 Task: Remove all "the" items "from checklist" "backlog".
Action: Mouse moved to (969, 83)
Screenshot: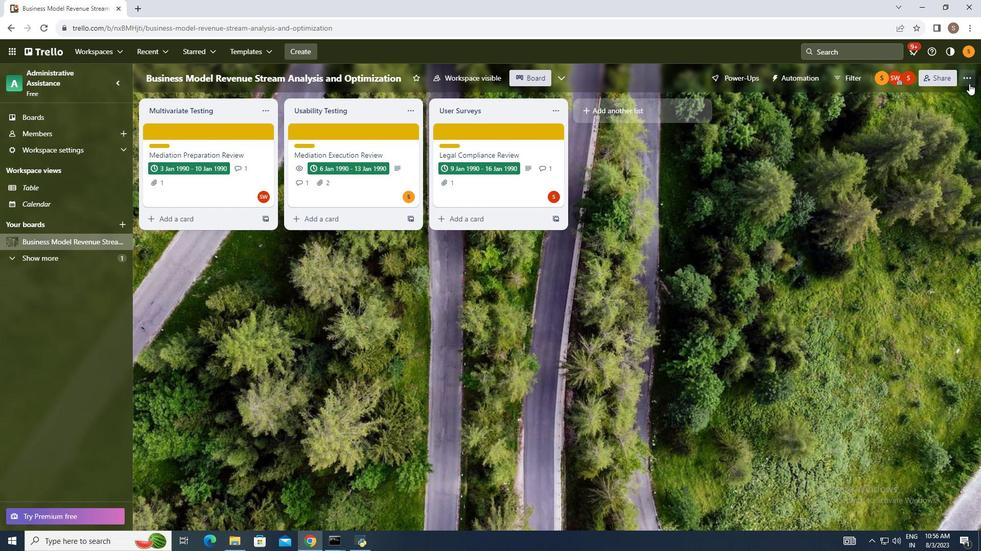 
Action: Mouse pressed left at (969, 83)
Screenshot: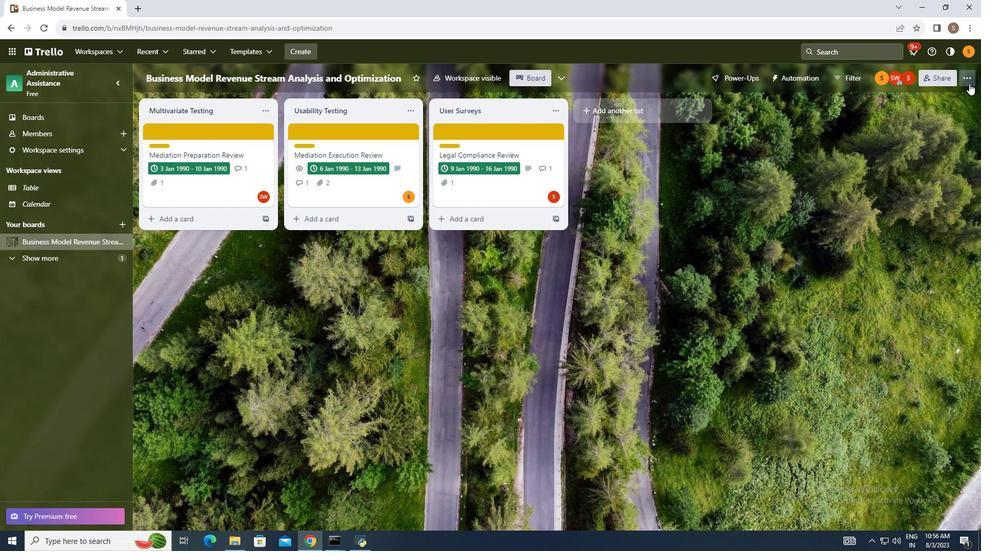 
Action: Mouse moved to (876, 212)
Screenshot: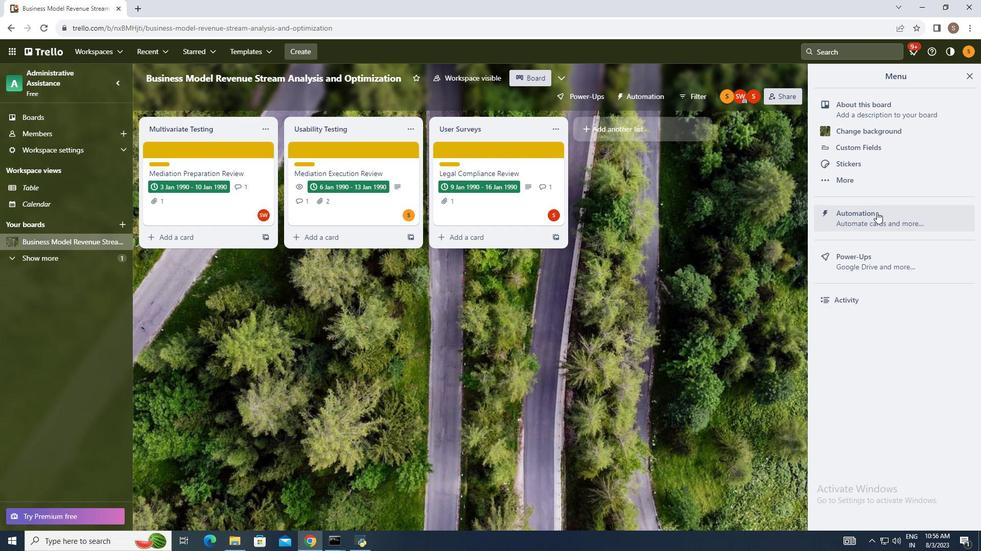 
Action: Mouse pressed left at (876, 212)
Screenshot: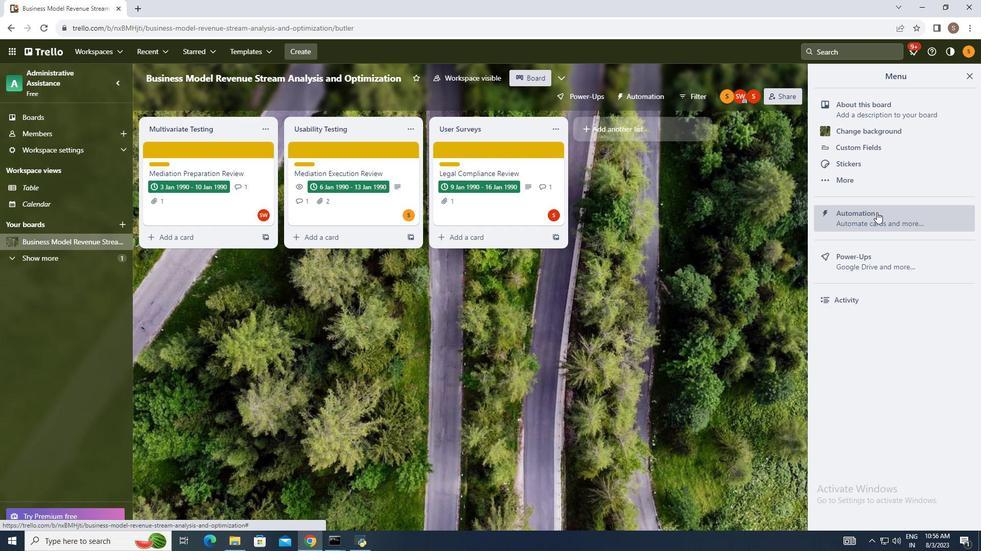 
Action: Mouse moved to (190, 258)
Screenshot: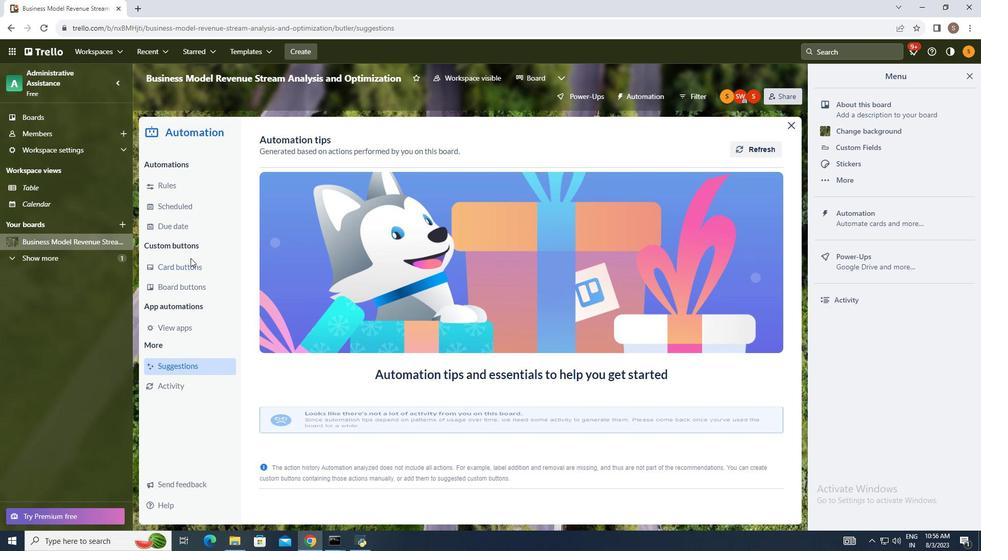 
Action: Mouse pressed left at (190, 258)
Screenshot: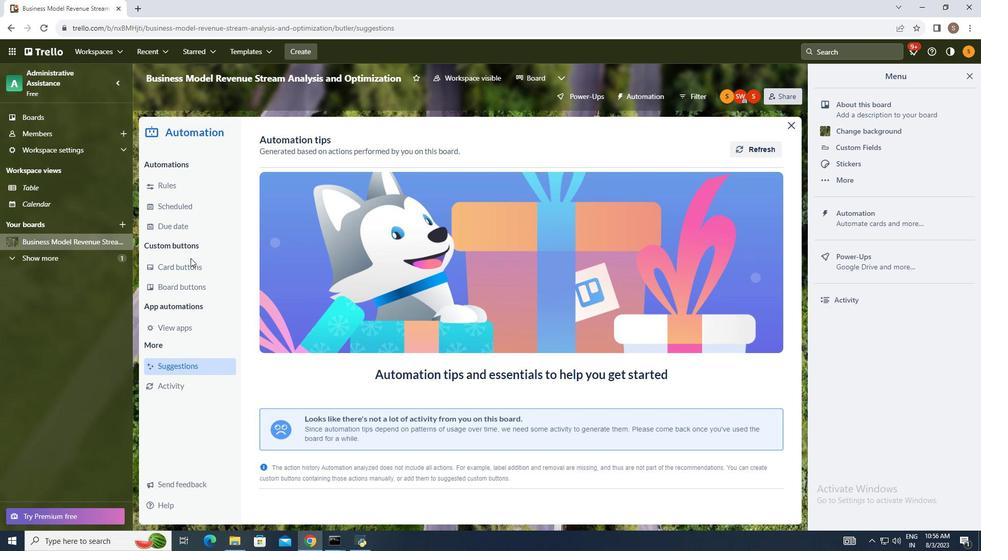
Action: Mouse moved to (191, 266)
Screenshot: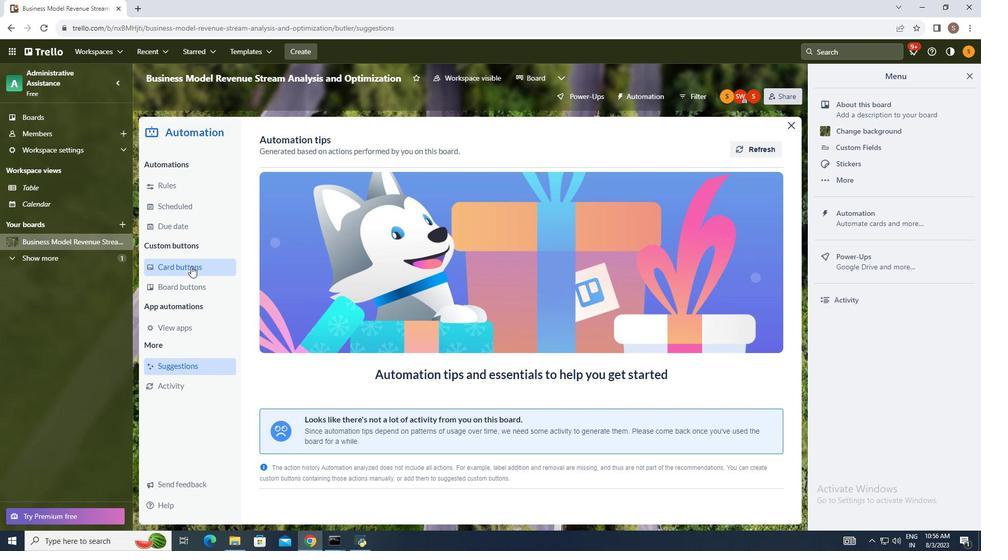
Action: Mouse pressed left at (191, 266)
Screenshot: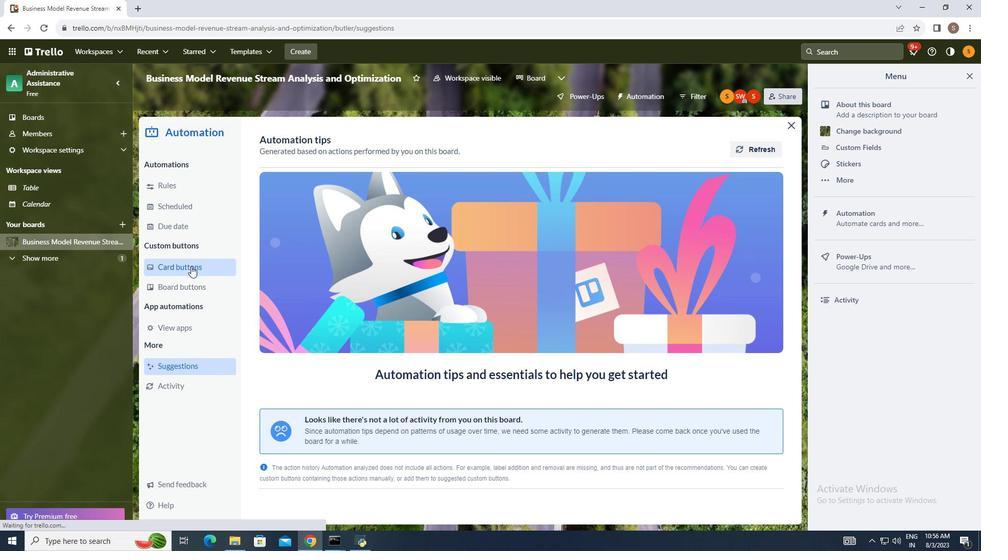 
Action: Mouse moved to (745, 144)
Screenshot: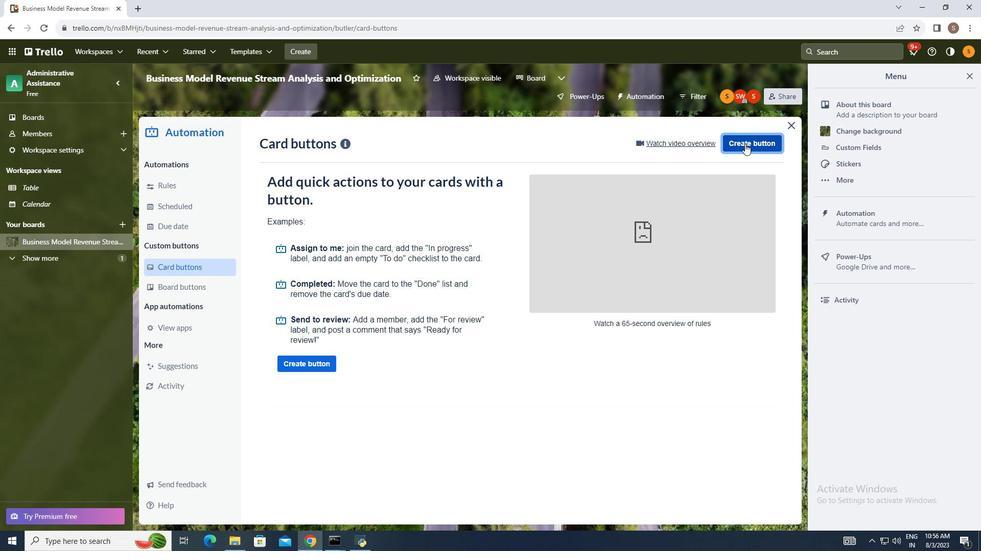 
Action: Mouse pressed left at (745, 144)
Screenshot: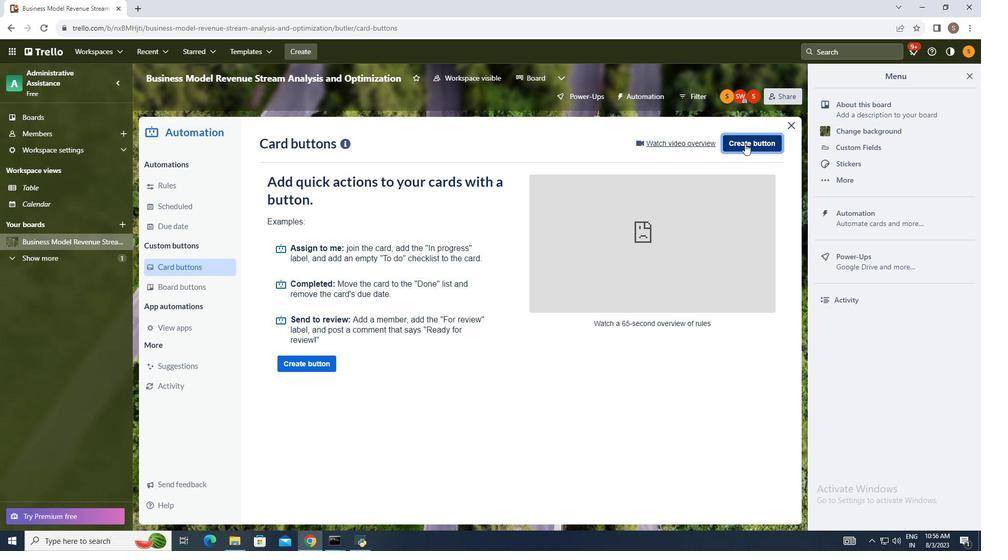 
Action: Mouse moved to (491, 282)
Screenshot: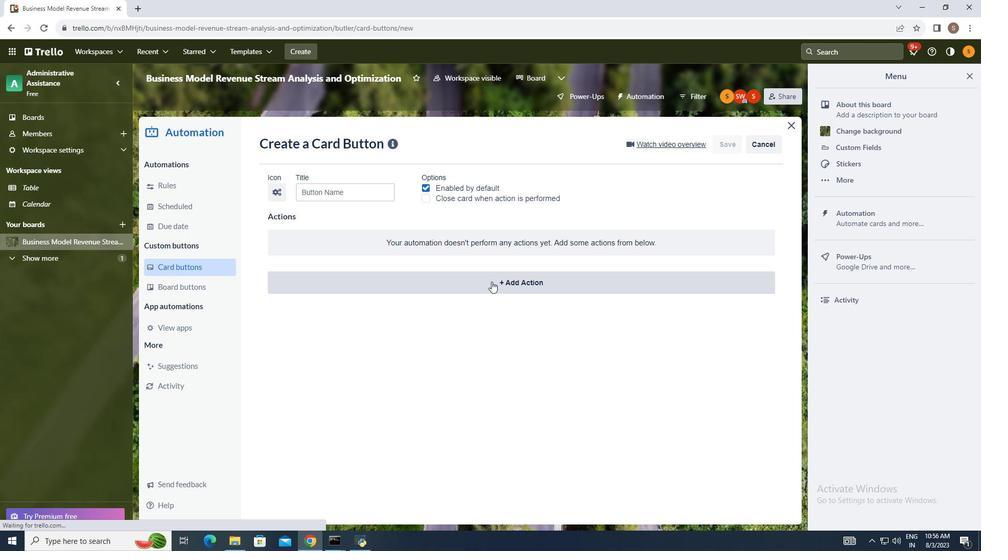 
Action: Mouse pressed left at (491, 282)
Screenshot: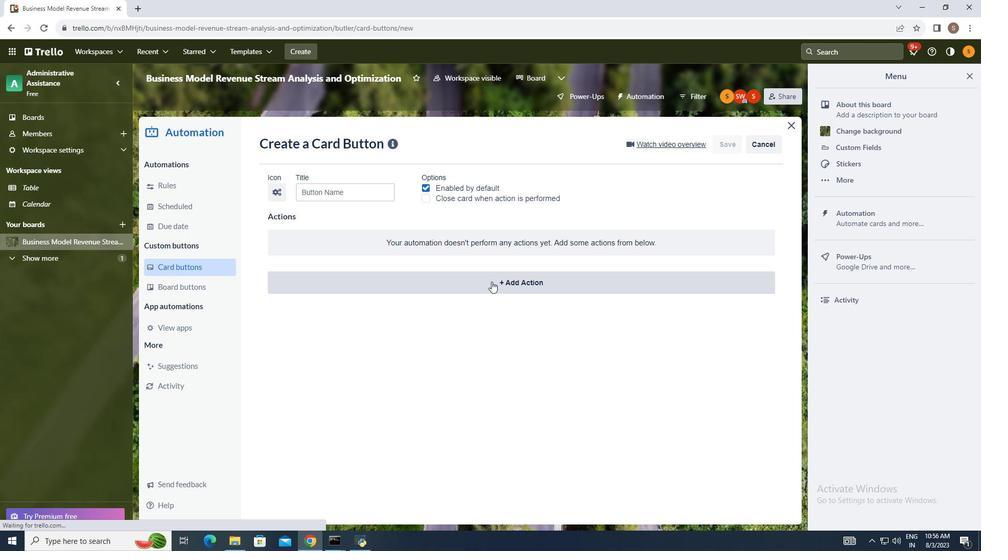 
Action: Mouse moved to (412, 317)
Screenshot: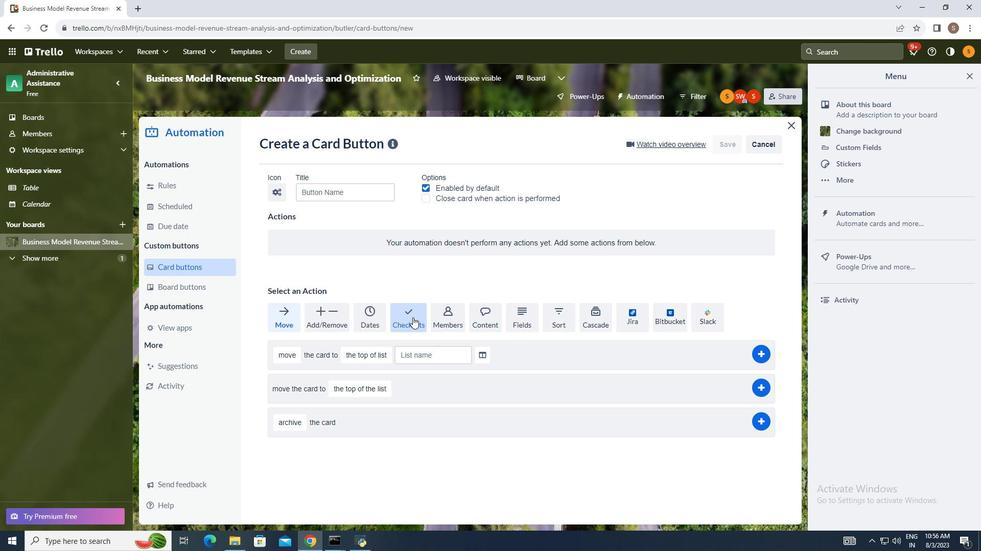 
Action: Mouse pressed left at (412, 317)
Screenshot: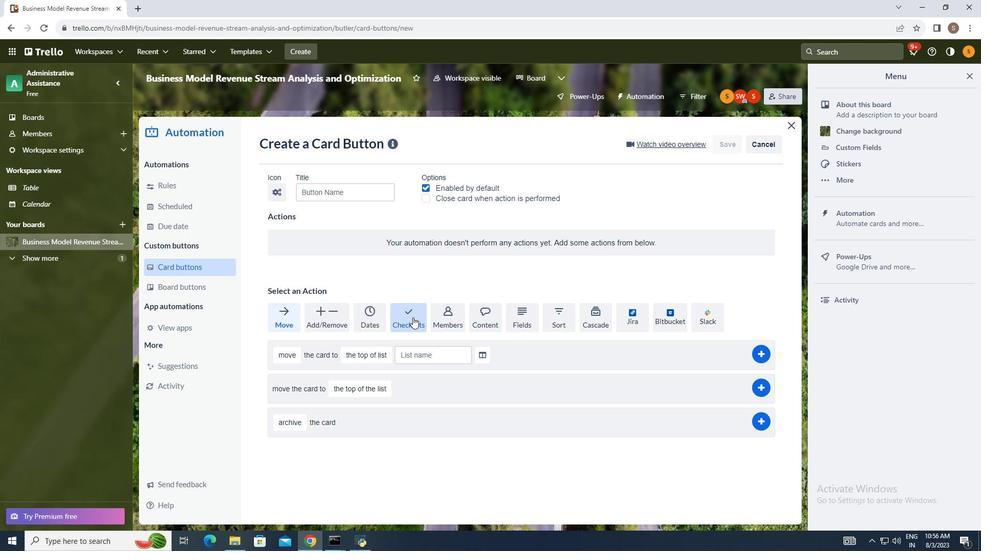 
Action: Mouse moved to (412, 319)
Screenshot: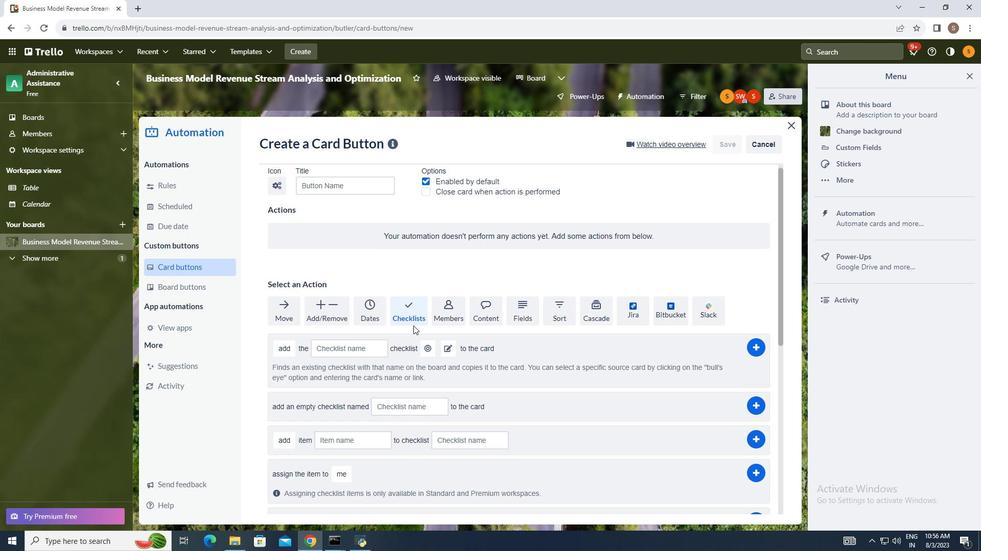 
Action: Mouse scrolled (412, 319) with delta (0, 0)
Screenshot: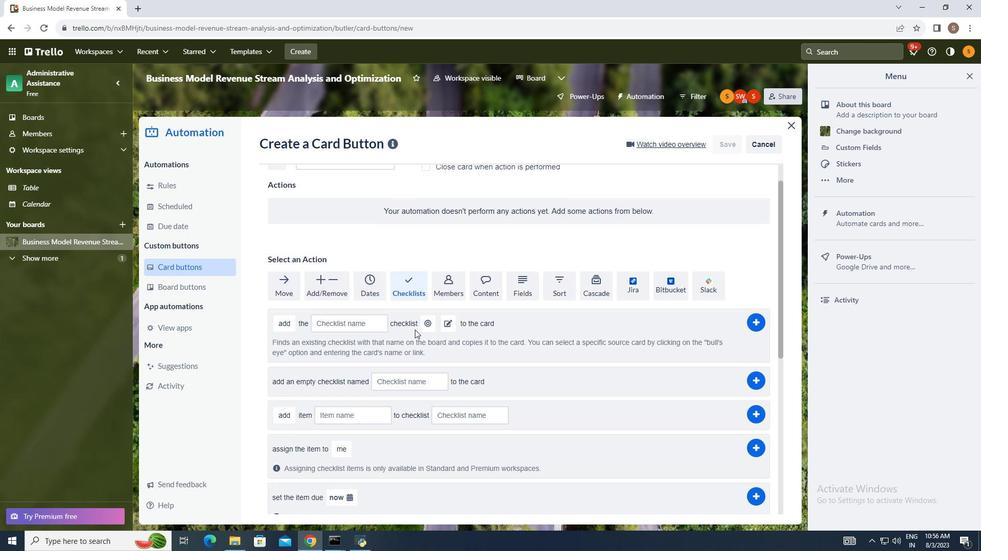 
Action: Mouse moved to (413, 325)
Screenshot: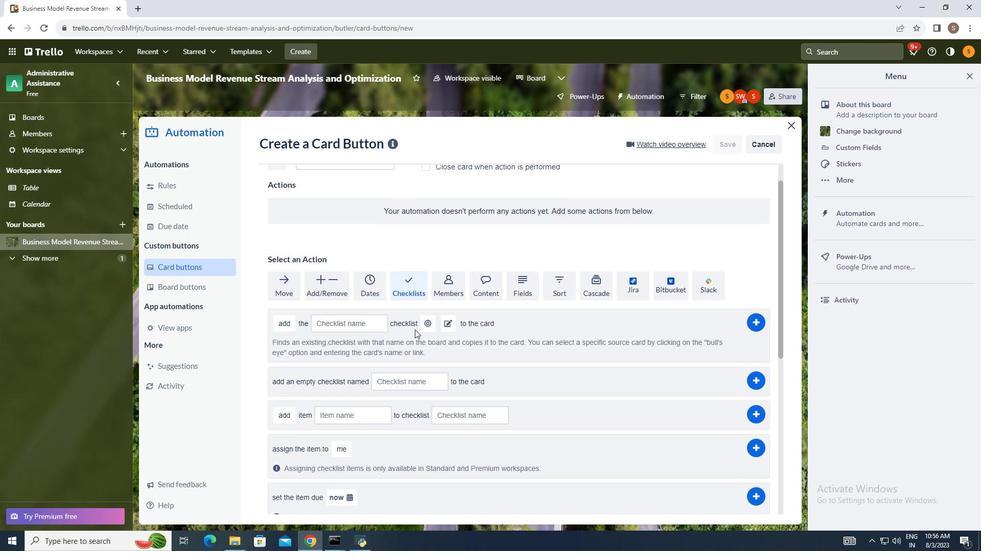 
Action: Mouse scrolled (413, 326) with delta (0, 0)
Screenshot: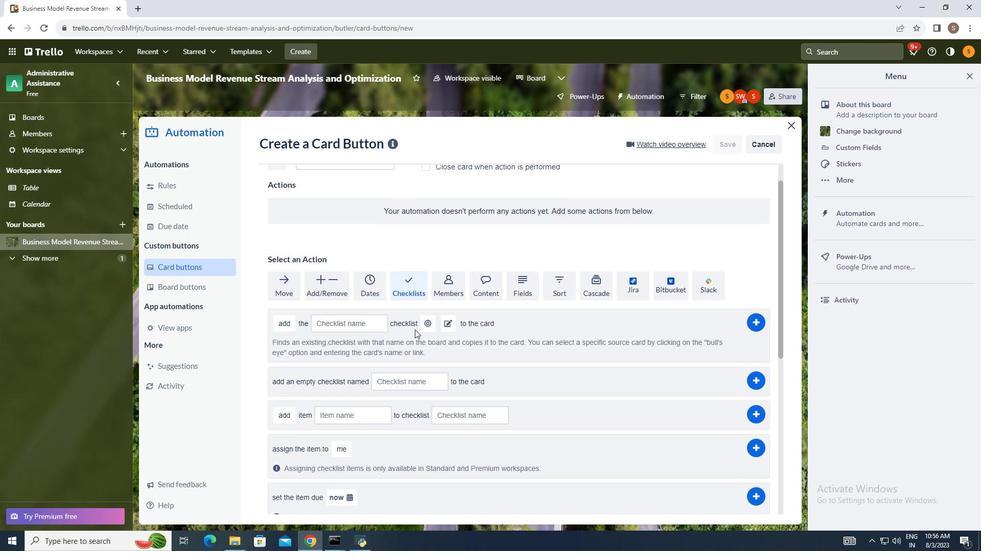 
Action: Mouse moved to (414, 328)
Screenshot: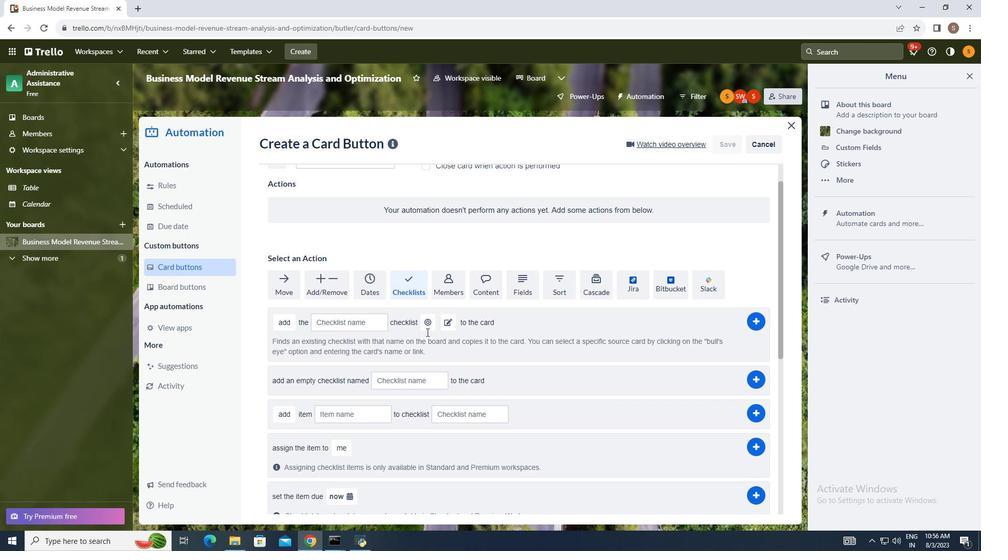 
Action: Mouse scrolled (414, 328) with delta (0, 0)
Screenshot: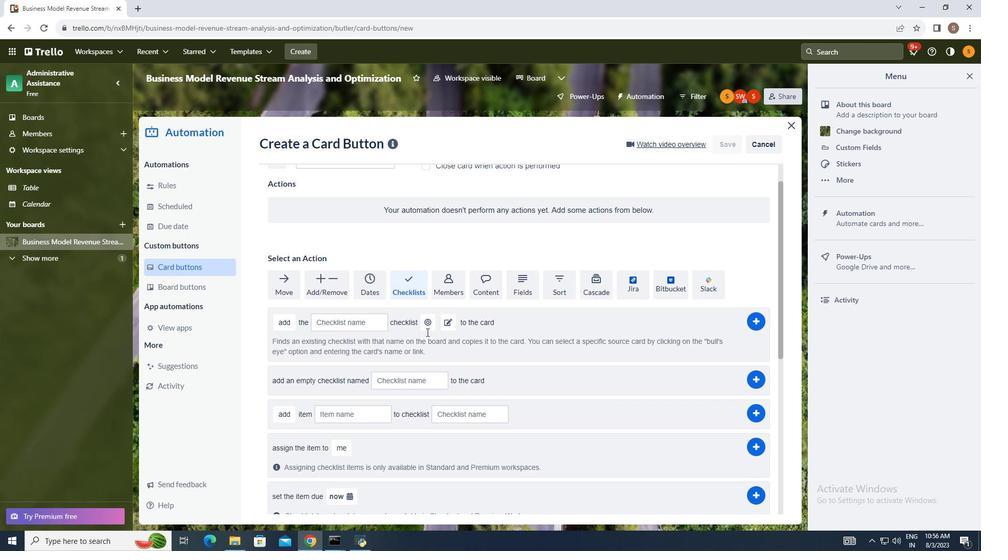 
Action: Mouse moved to (420, 332)
Screenshot: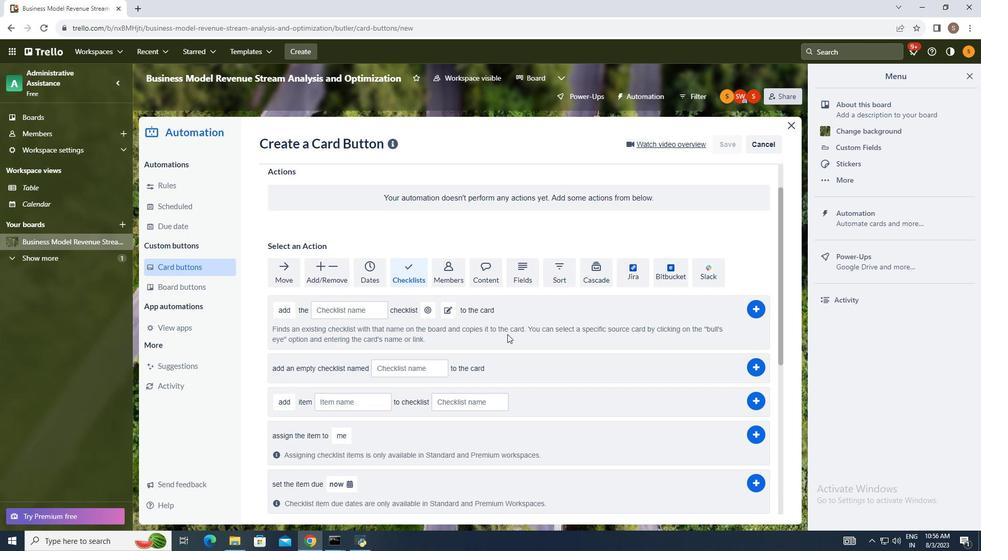 
Action: Mouse scrolled (420, 332) with delta (0, 0)
Screenshot: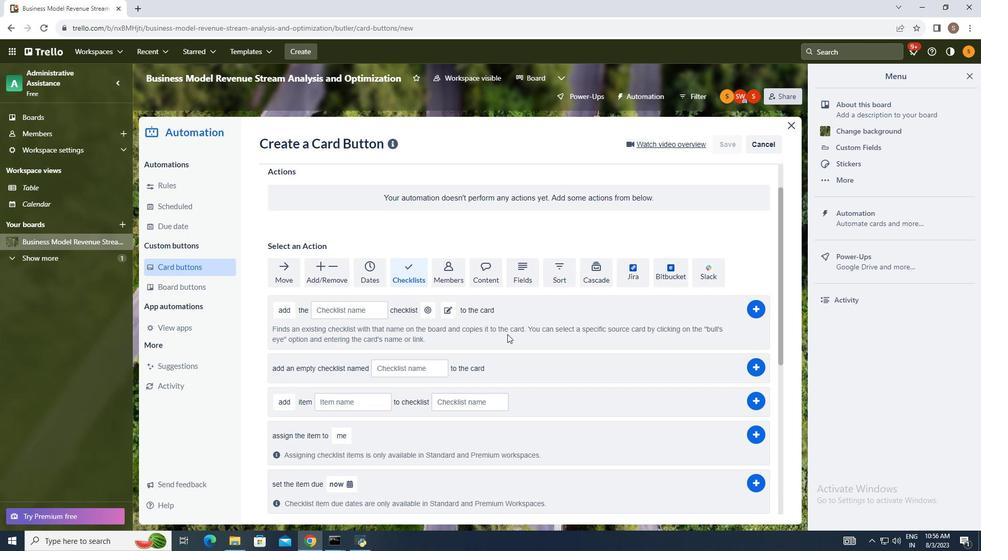 
Action: Mouse moved to (598, 358)
Screenshot: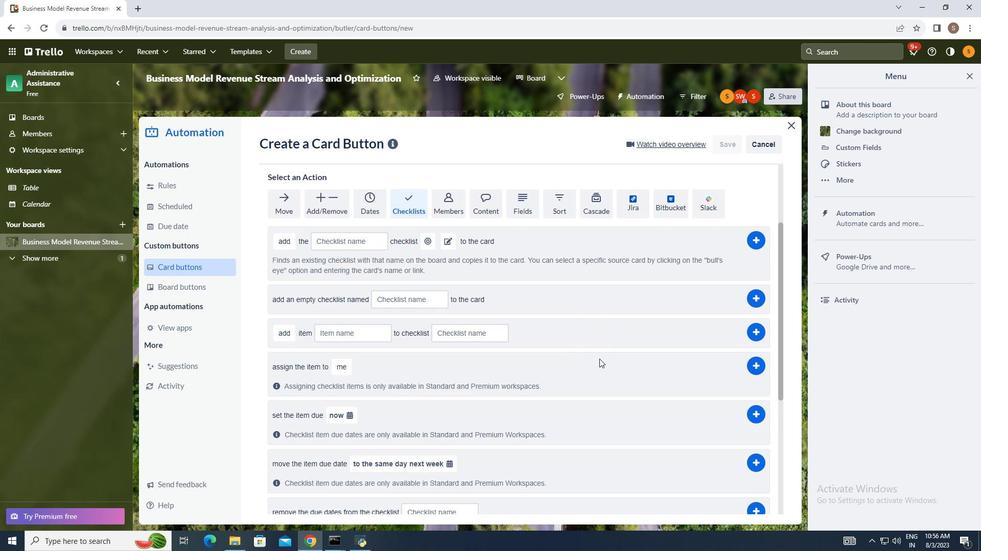 
Action: Mouse scrolled (598, 358) with delta (0, 0)
Screenshot: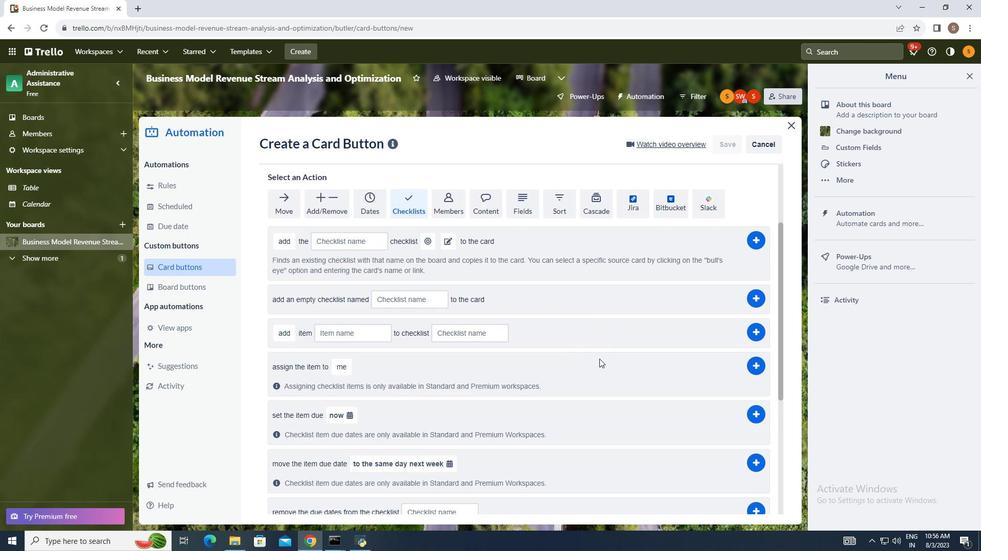 
Action: Mouse moved to (599, 359)
Screenshot: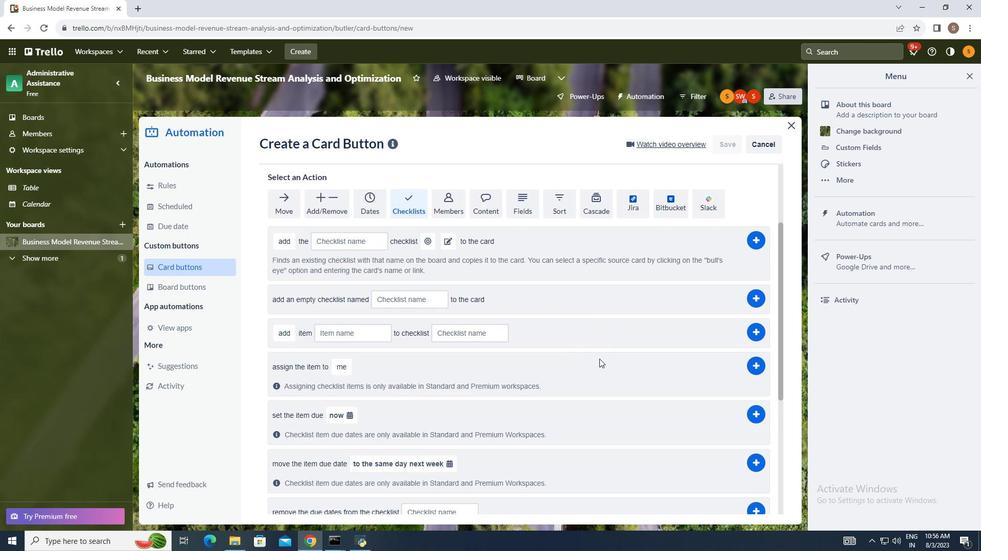 
Action: Mouse scrolled (599, 359) with delta (0, 0)
Screenshot: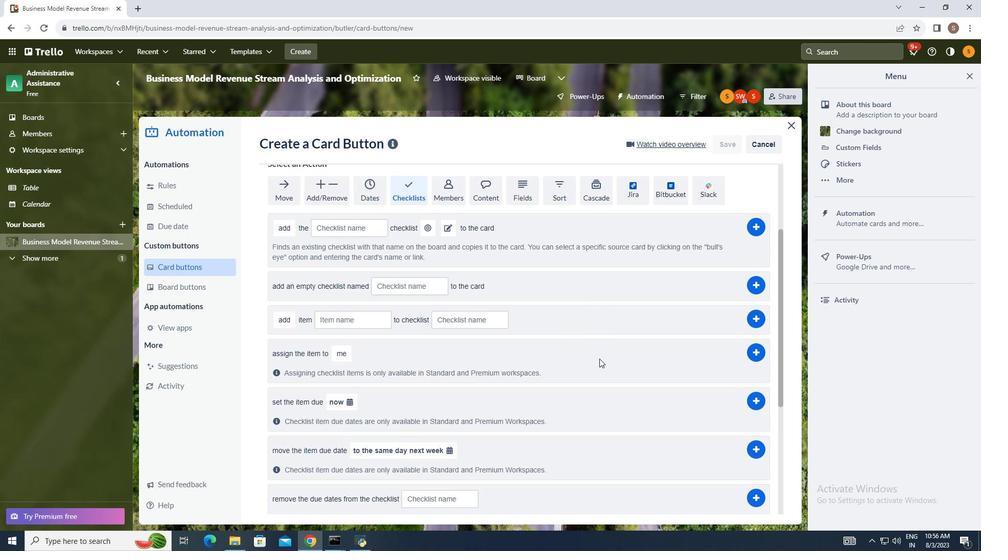 
Action: Mouse scrolled (599, 358) with delta (0, 0)
Screenshot: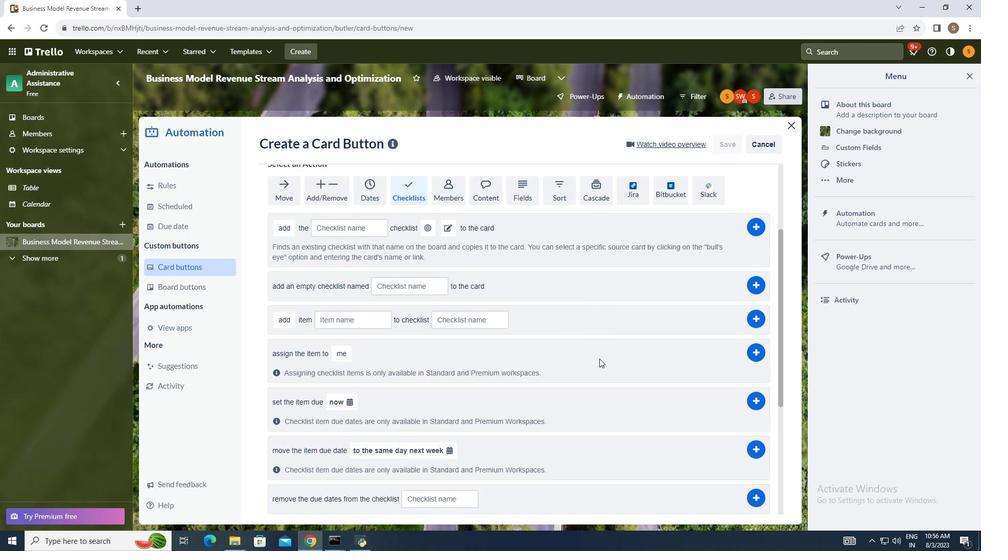 
Action: Mouse scrolled (599, 358) with delta (0, 0)
Screenshot: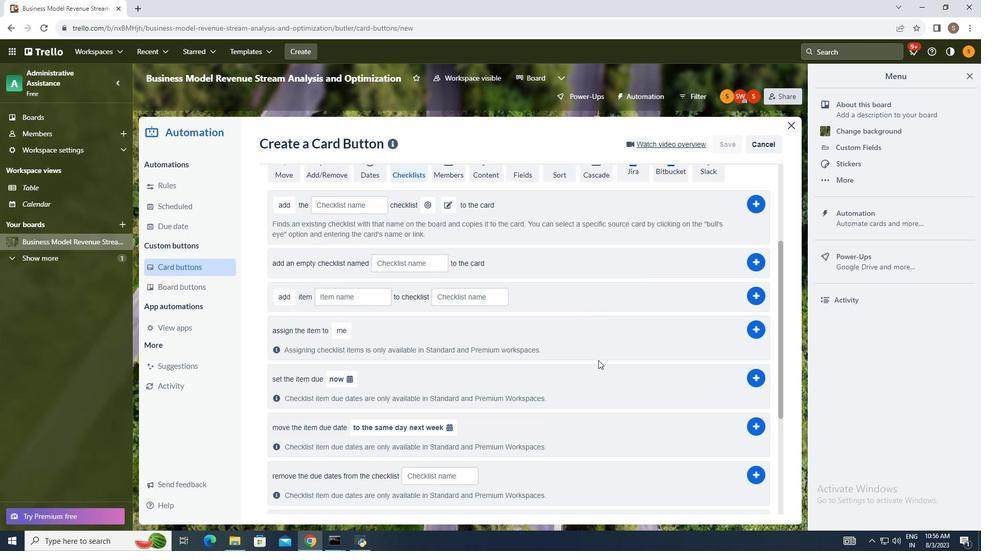 
Action: Mouse moved to (597, 361)
Screenshot: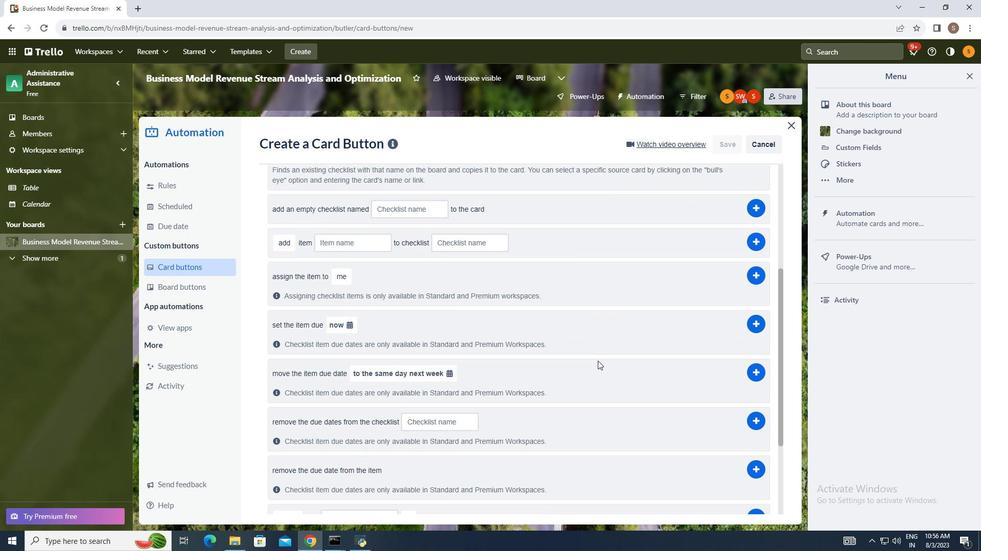 
Action: Mouse scrolled (597, 360) with delta (0, 0)
Screenshot: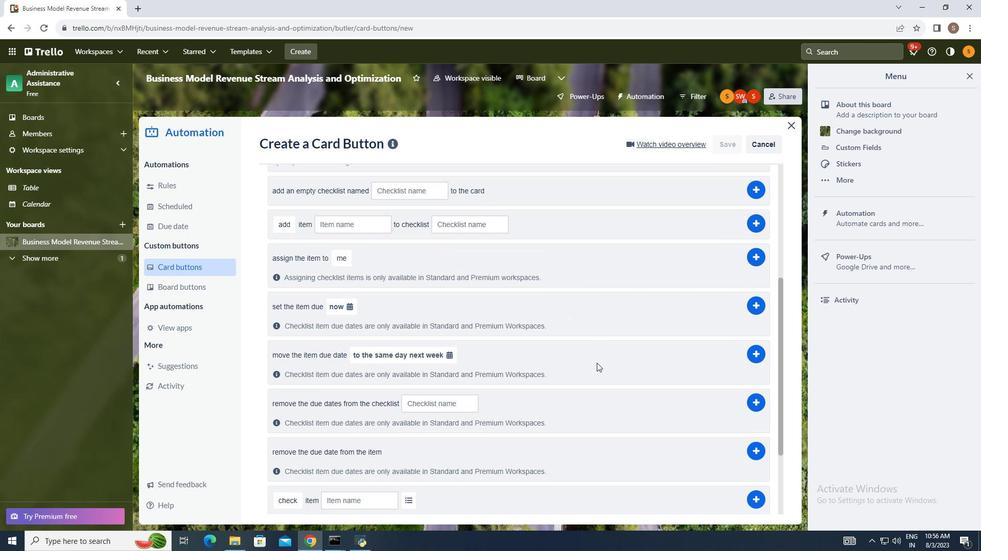 
Action: Mouse moved to (596, 363)
Screenshot: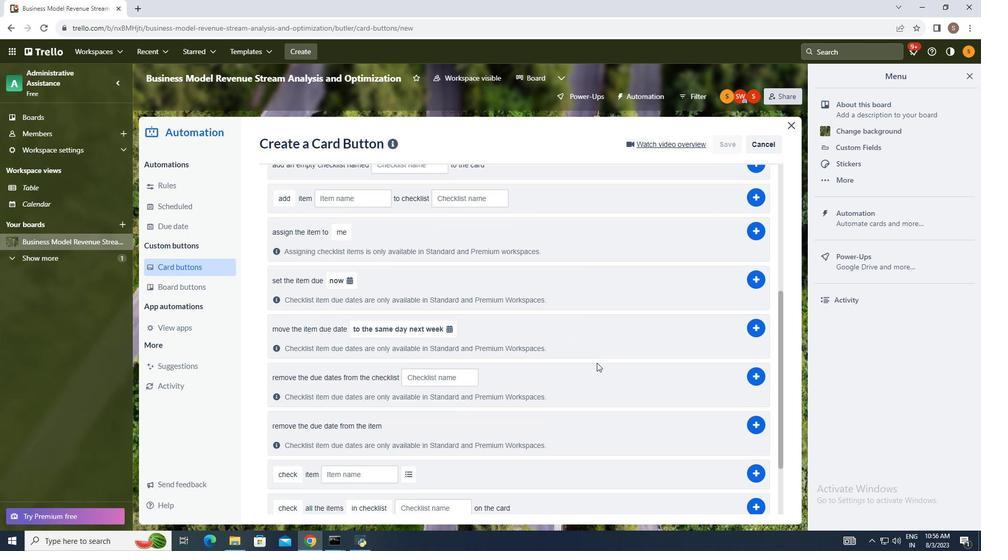 
Action: Mouse scrolled (596, 362) with delta (0, 0)
Screenshot: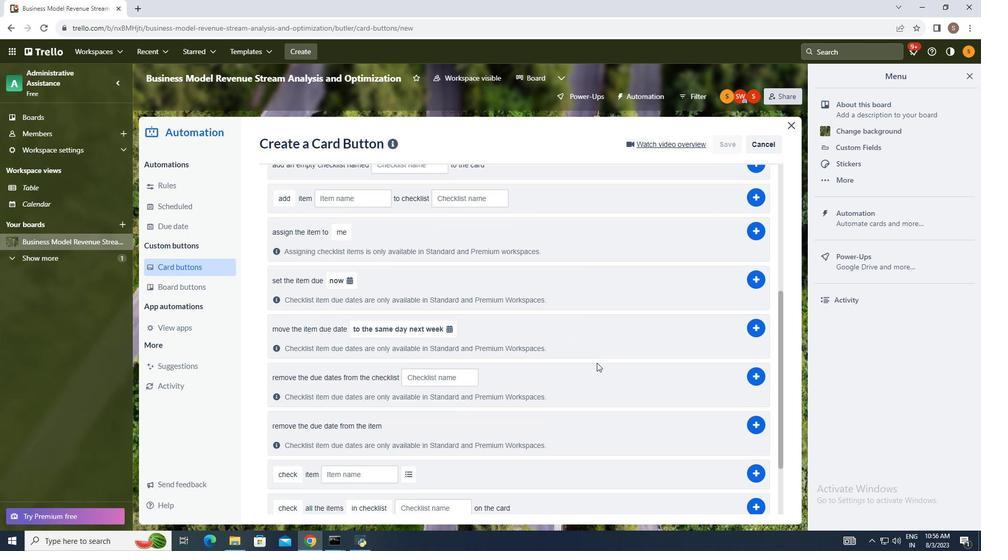 
Action: Mouse moved to (592, 370)
Screenshot: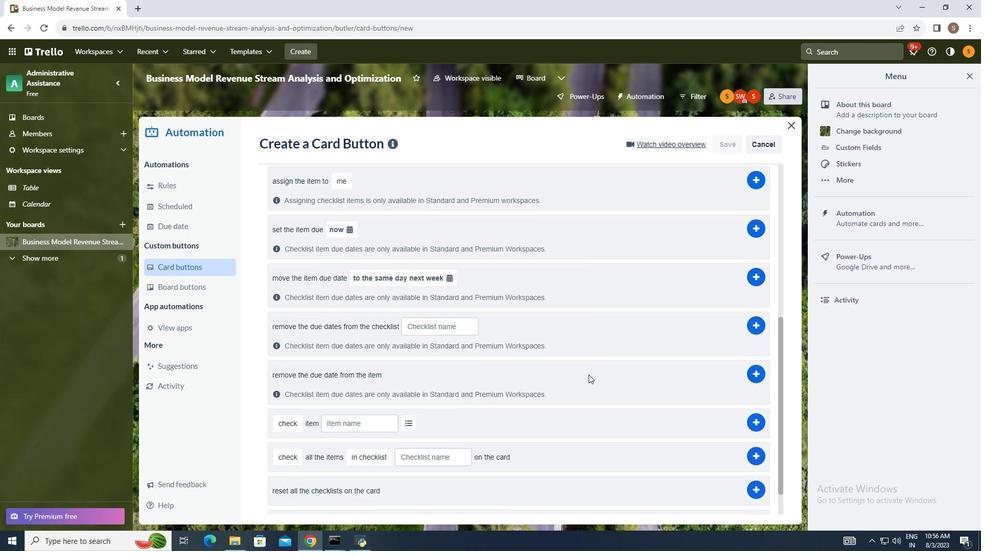 
Action: Mouse scrolled (594, 365) with delta (0, 0)
Screenshot: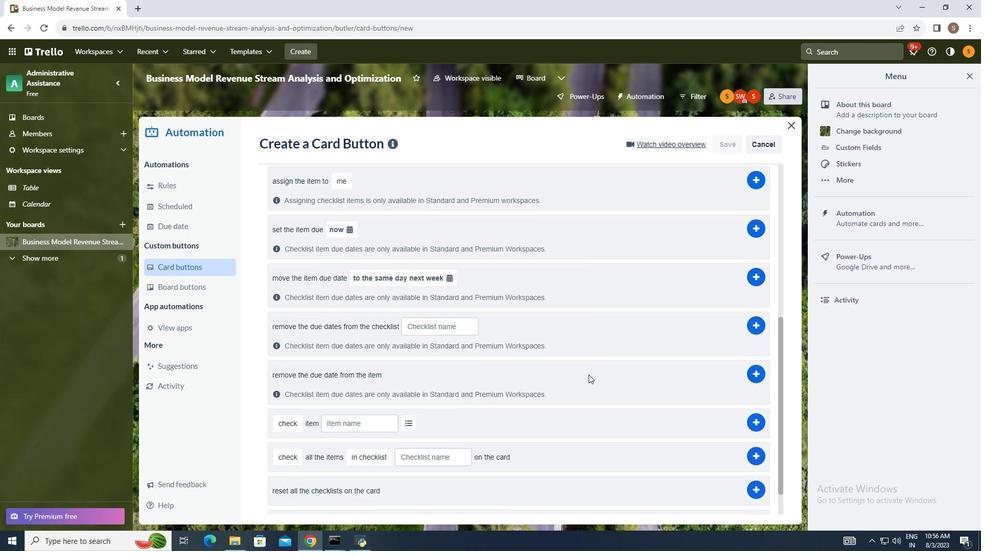 
Action: Mouse moved to (591, 371)
Screenshot: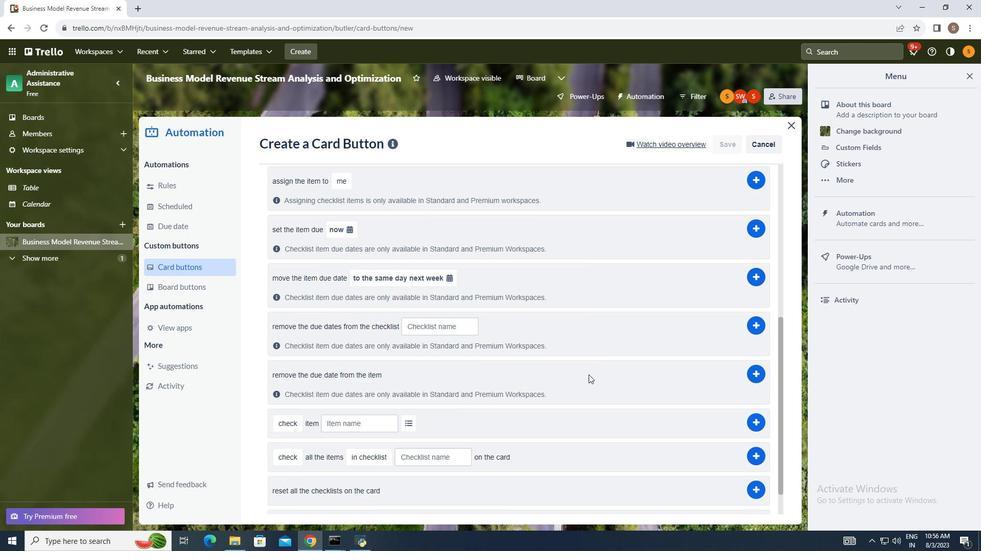 
Action: Mouse scrolled (593, 368) with delta (0, 0)
Screenshot: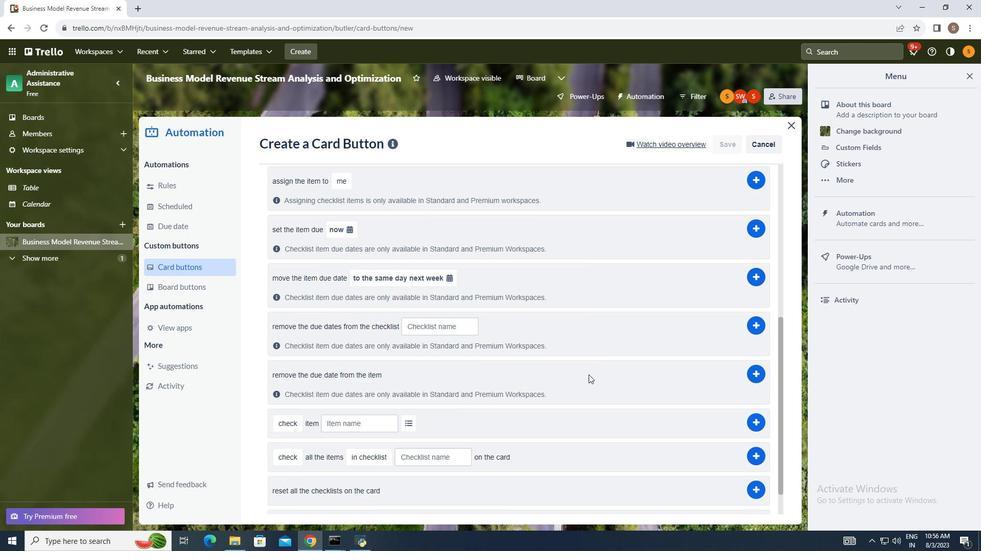 
Action: Mouse moved to (590, 371)
Screenshot: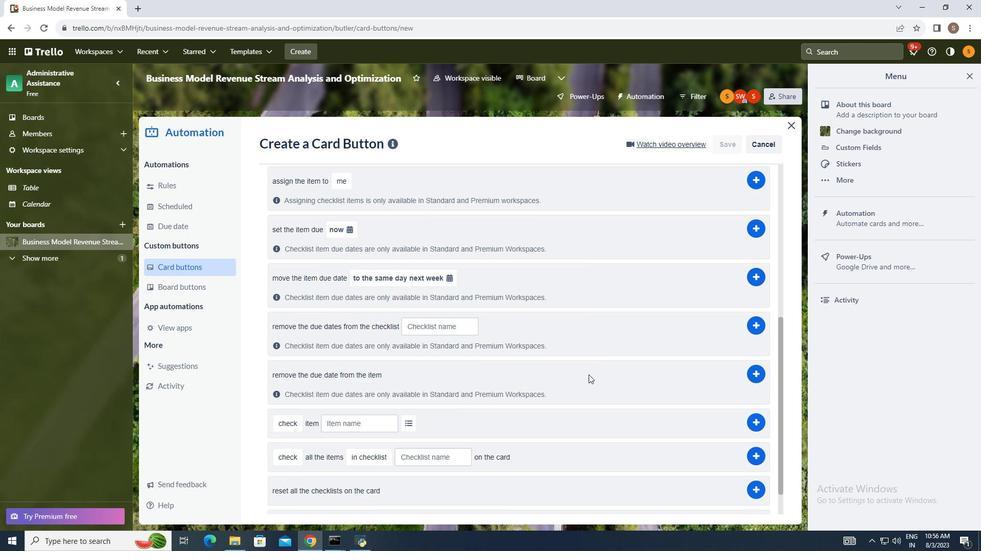 
Action: Mouse scrolled (592, 369) with delta (0, 0)
Screenshot: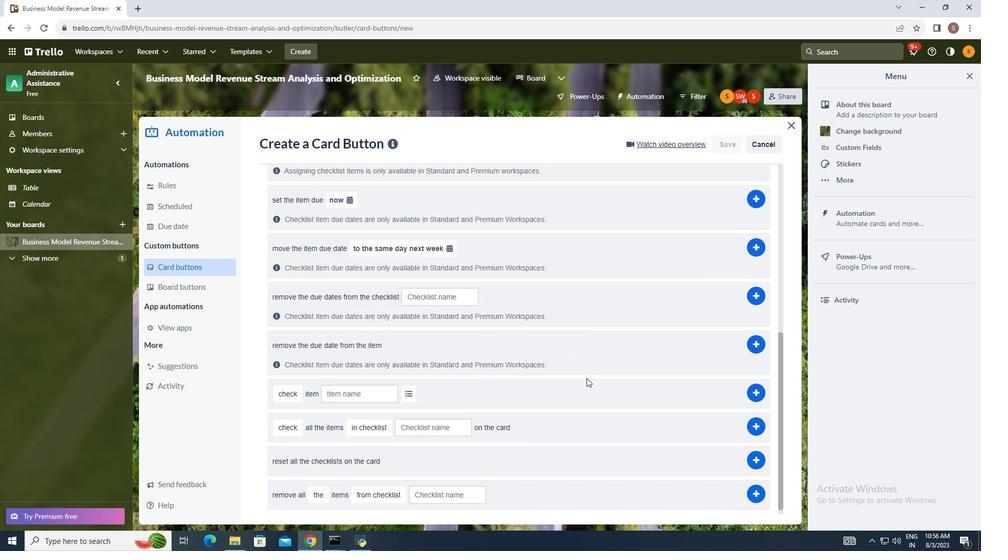
Action: Mouse moved to (583, 385)
Screenshot: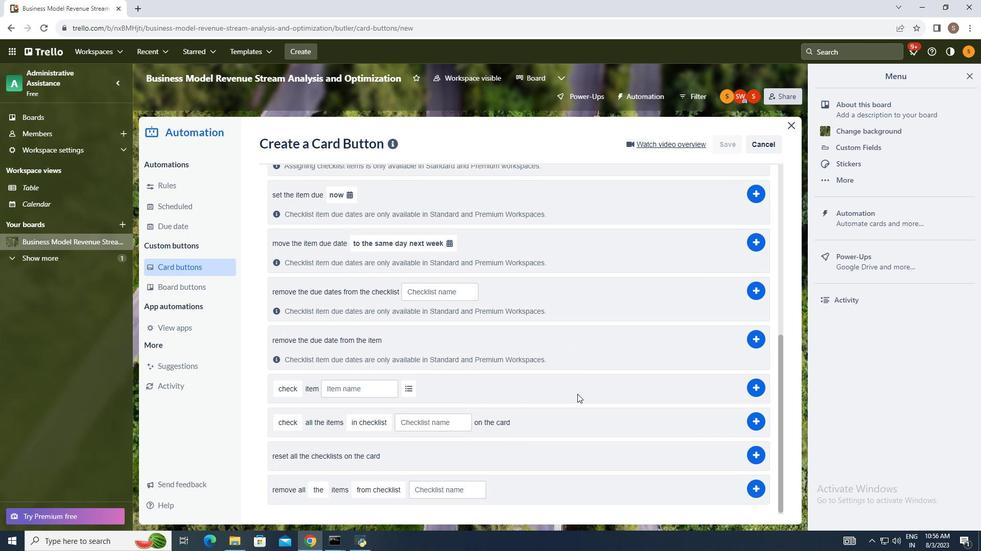 
Action: Mouse scrolled (583, 386) with delta (0, 0)
Screenshot: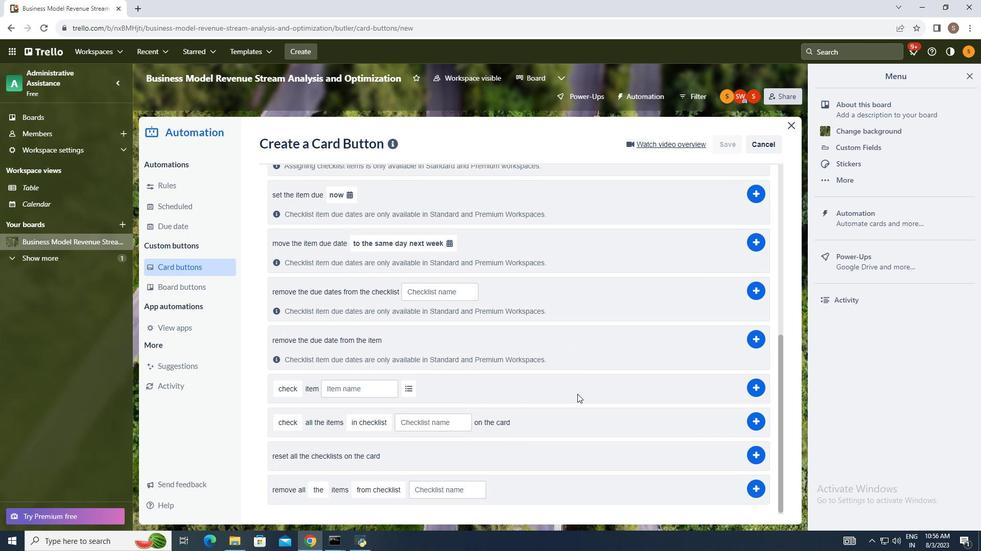 
Action: Mouse moved to (581, 388)
Screenshot: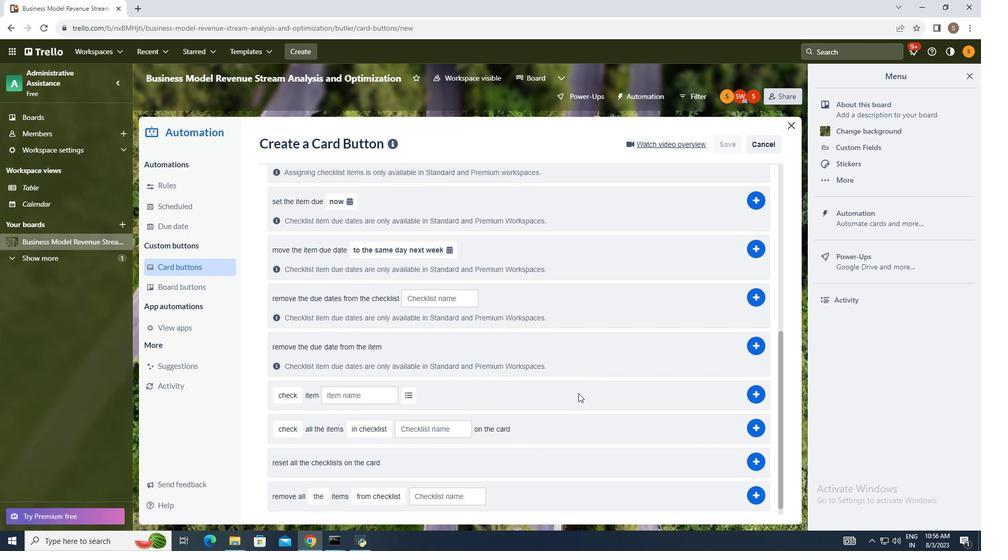 
Action: Mouse scrolled (581, 388) with delta (0, 0)
Screenshot: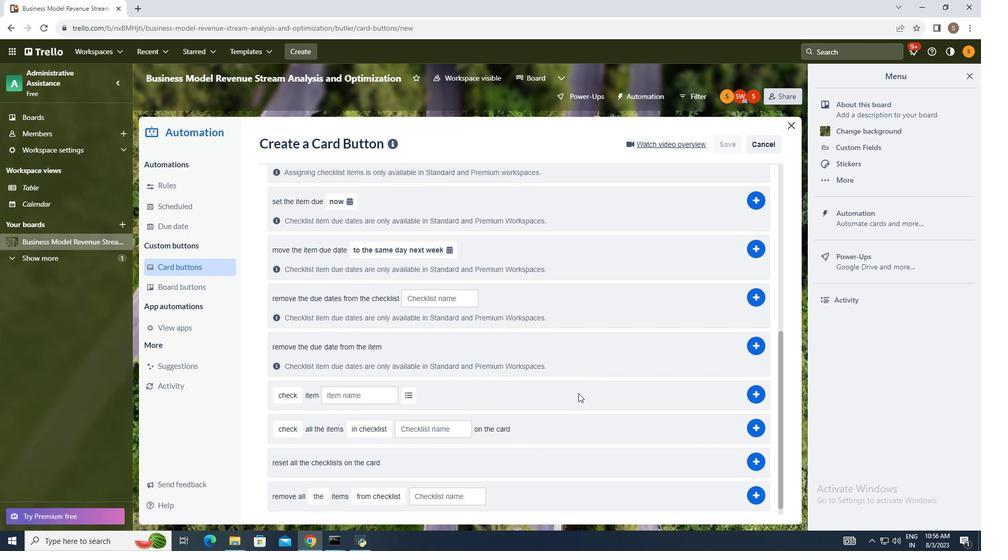 
Action: Mouse moved to (578, 392)
Screenshot: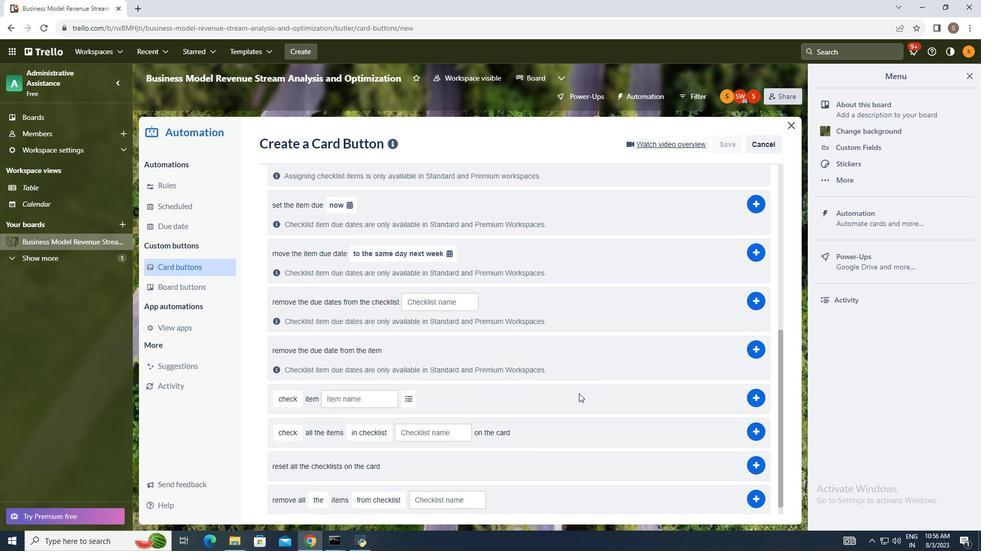 
Action: Mouse scrolled (578, 393) with delta (0, 0)
Screenshot: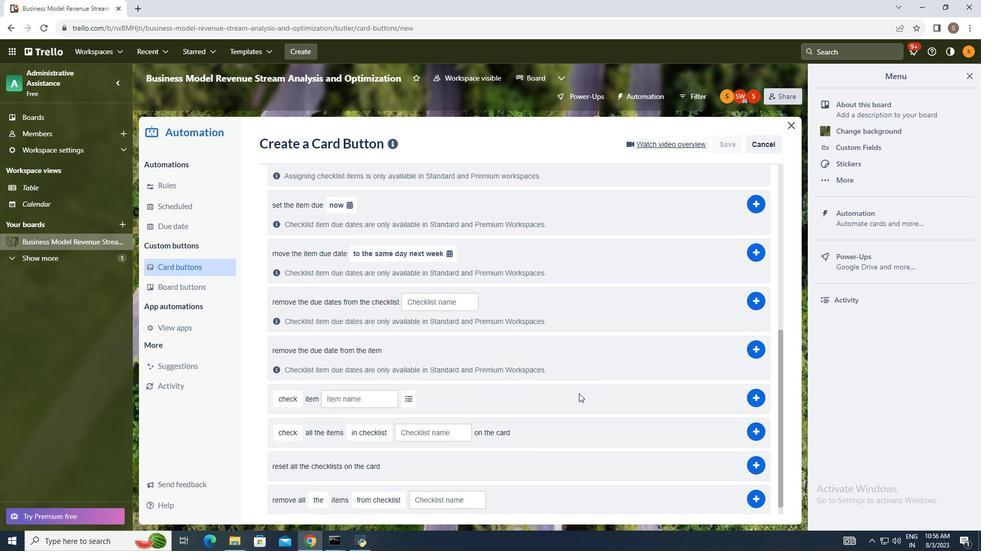 
Action: Mouse moved to (577, 394)
Screenshot: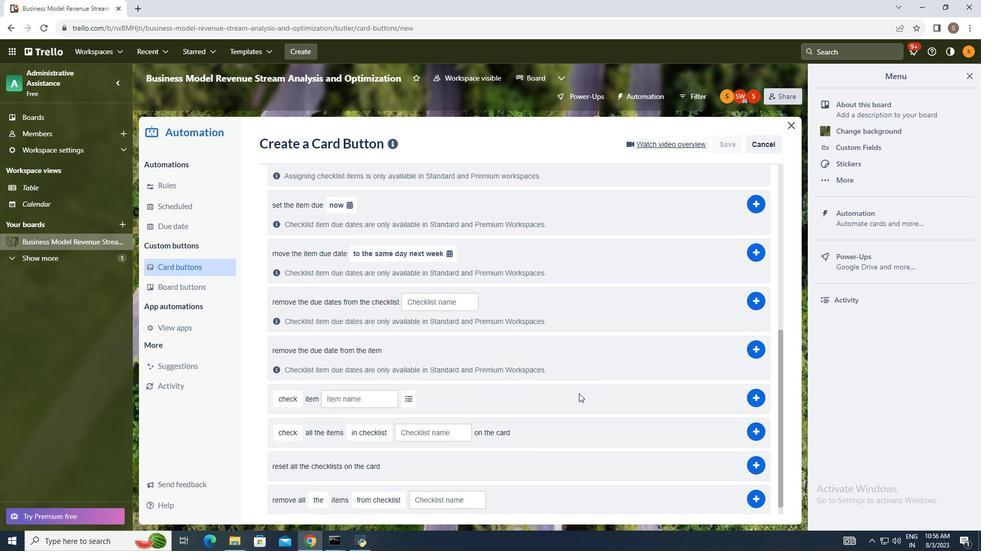
Action: Mouse scrolled (577, 394) with delta (0, 0)
Screenshot: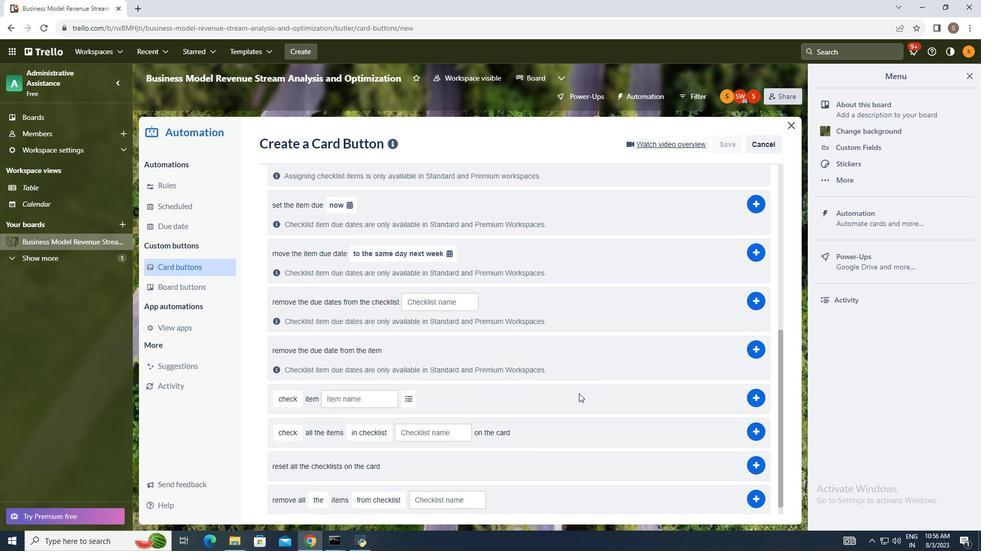 
Action: Mouse moved to (314, 488)
Screenshot: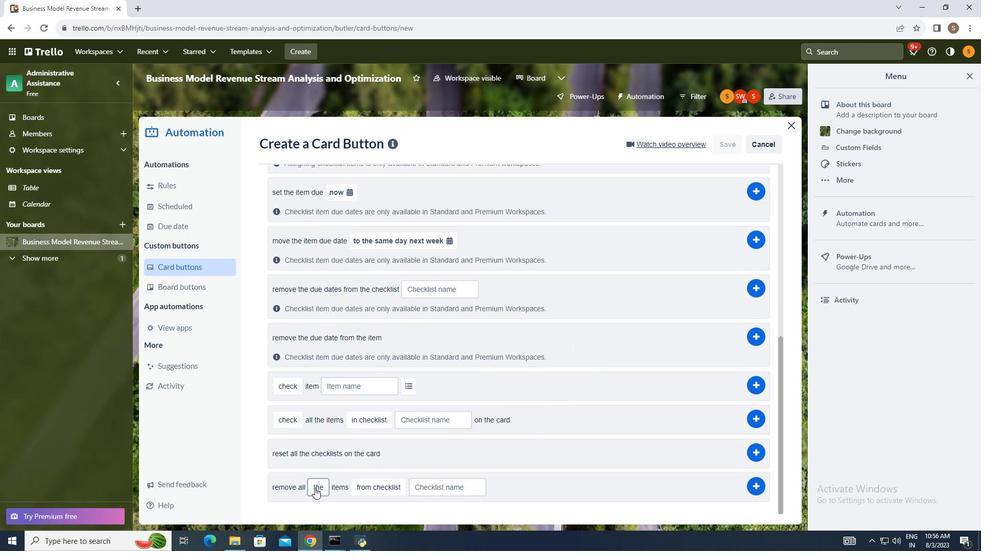 
Action: Mouse pressed left at (314, 488)
Screenshot: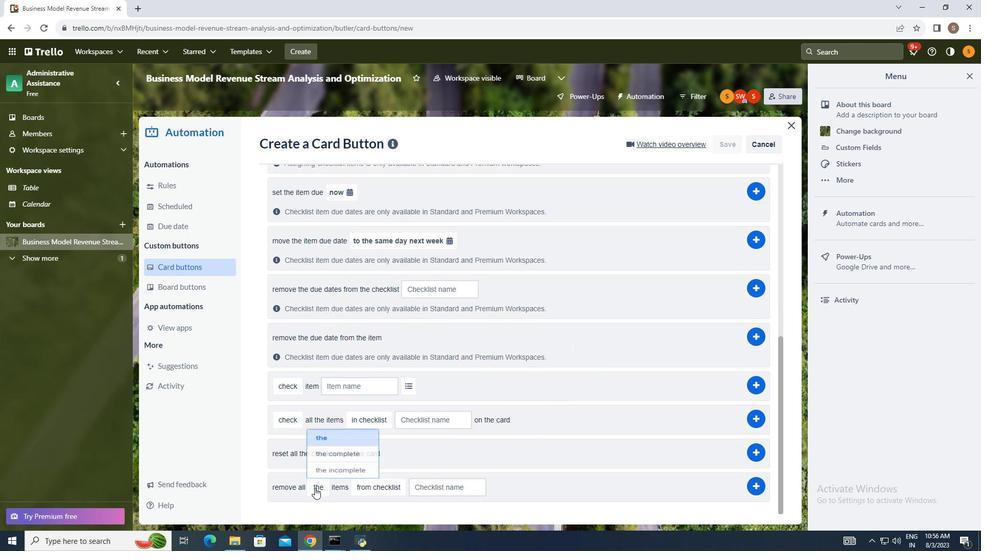 
Action: Mouse moved to (338, 426)
Screenshot: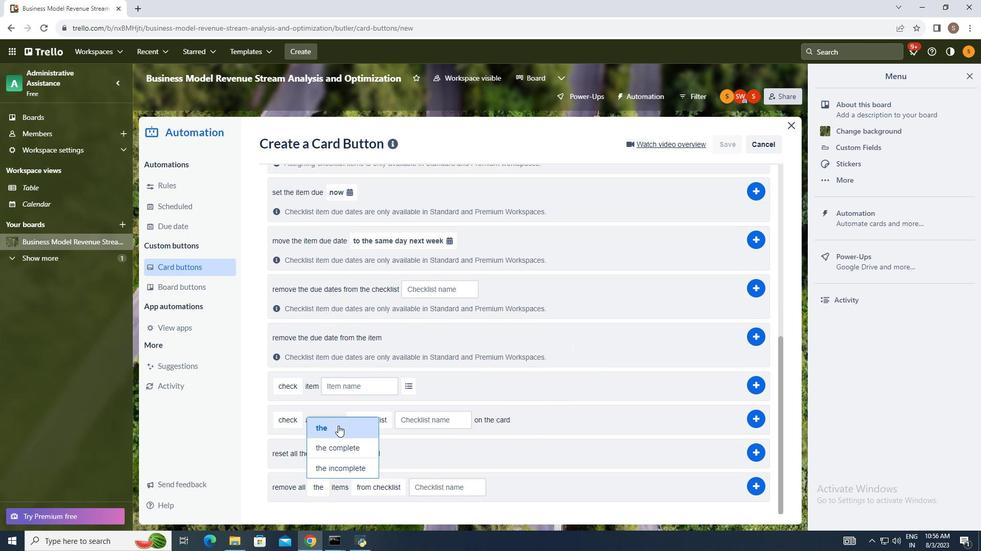 
Action: Mouse pressed left at (338, 426)
Screenshot: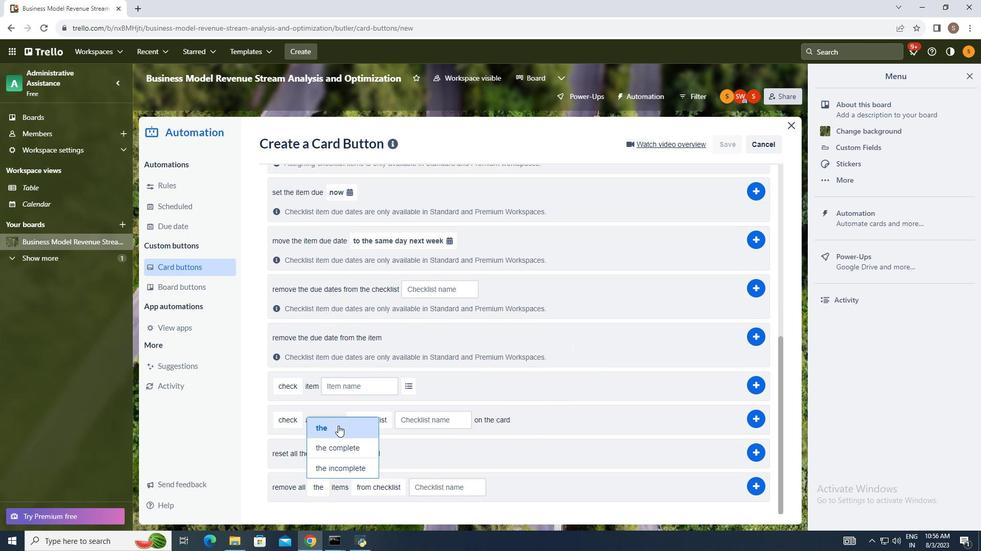 
Action: Mouse moved to (373, 489)
Screenshot: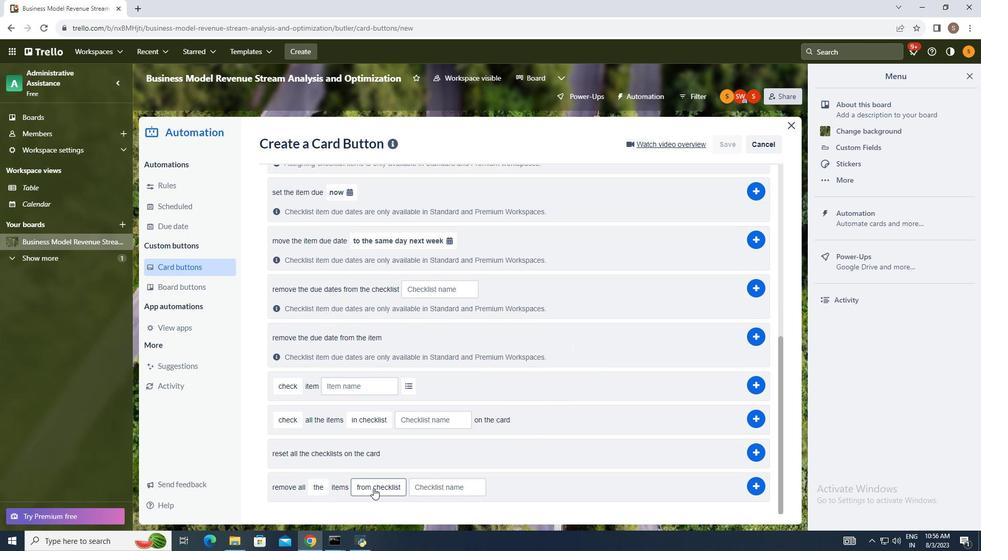 
Action: Mouse pressed left at (373, 489)
Screenshot: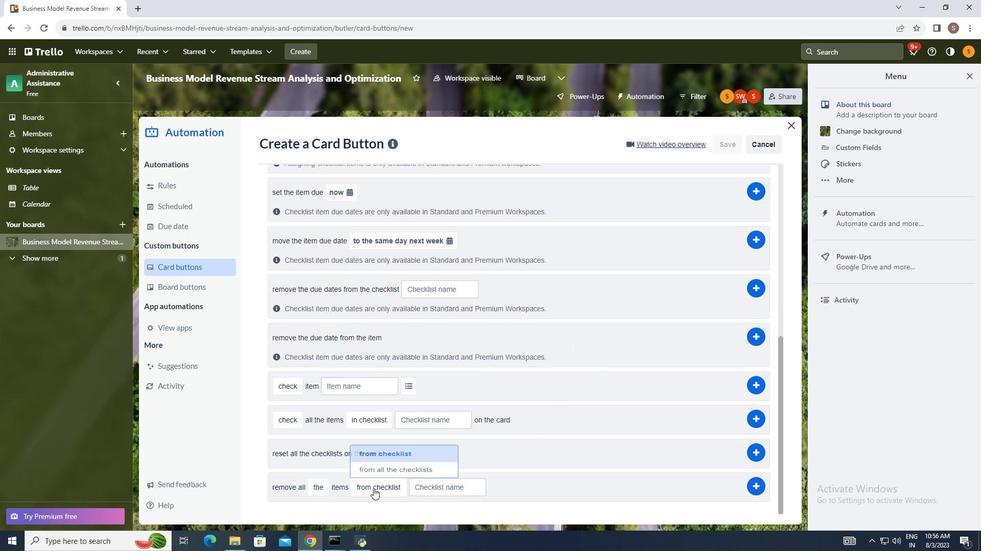 
Action: Mouse moved to (394, 442)
Screenshot: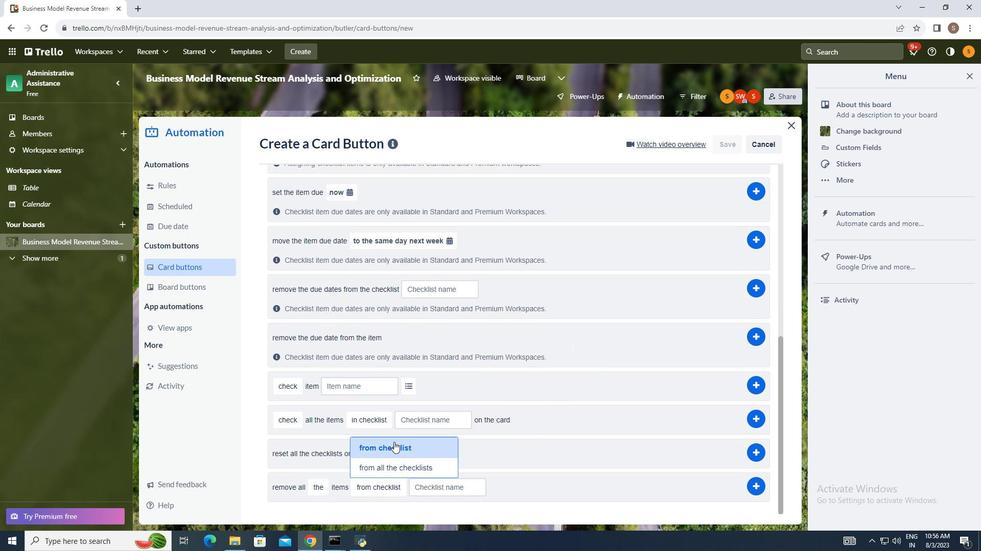 
Action: Mouse pressed left at (394, 442)
Screenshot: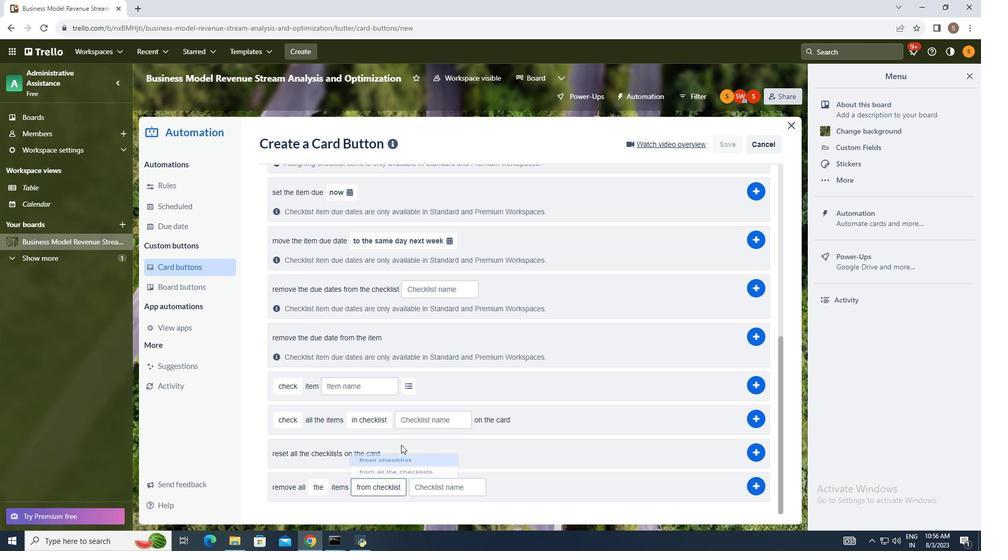 
Action: Mouse moved to (441, 490)
Screenshot: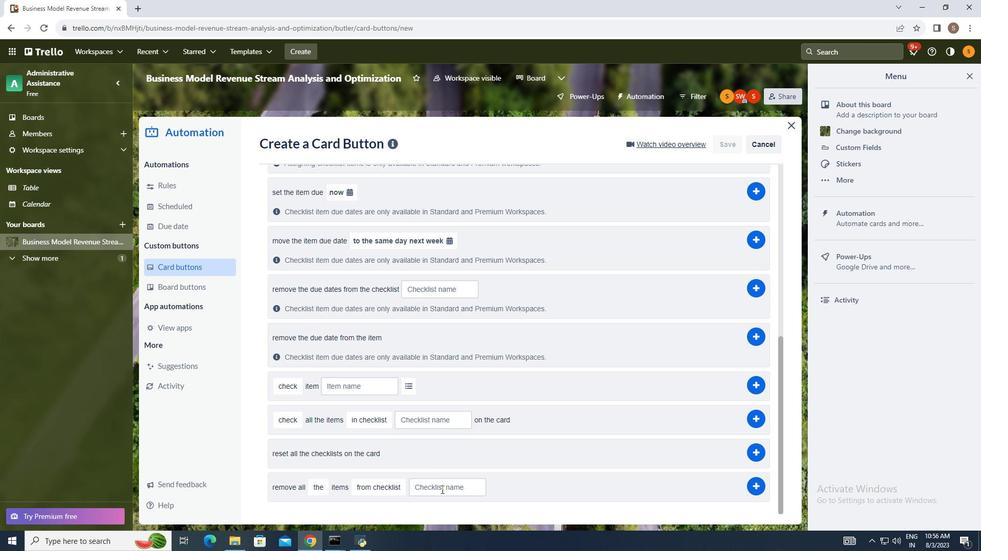 
Action: Mouse pressed left at (441, 490)
Screenshot: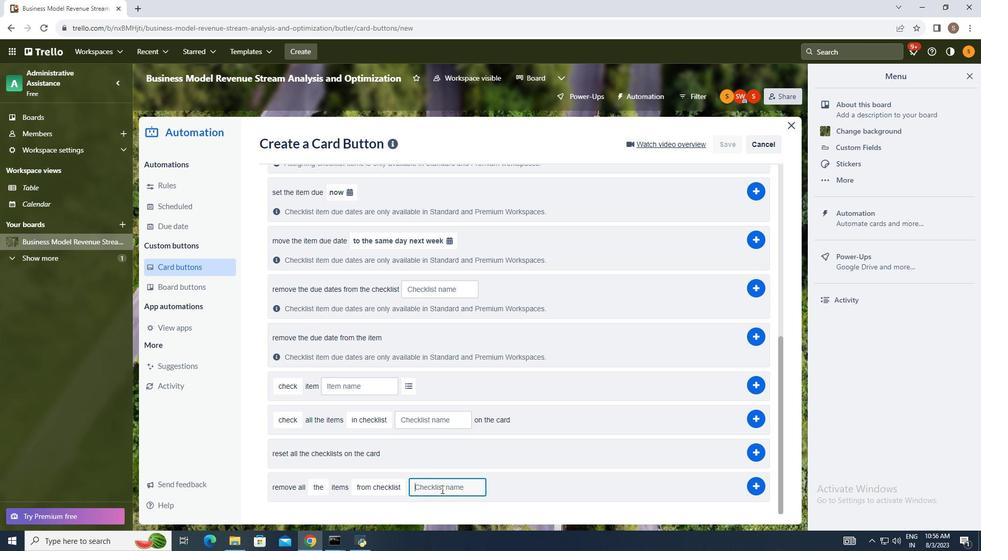 
Action: Mouse moved to (539, 466)
Screenshot: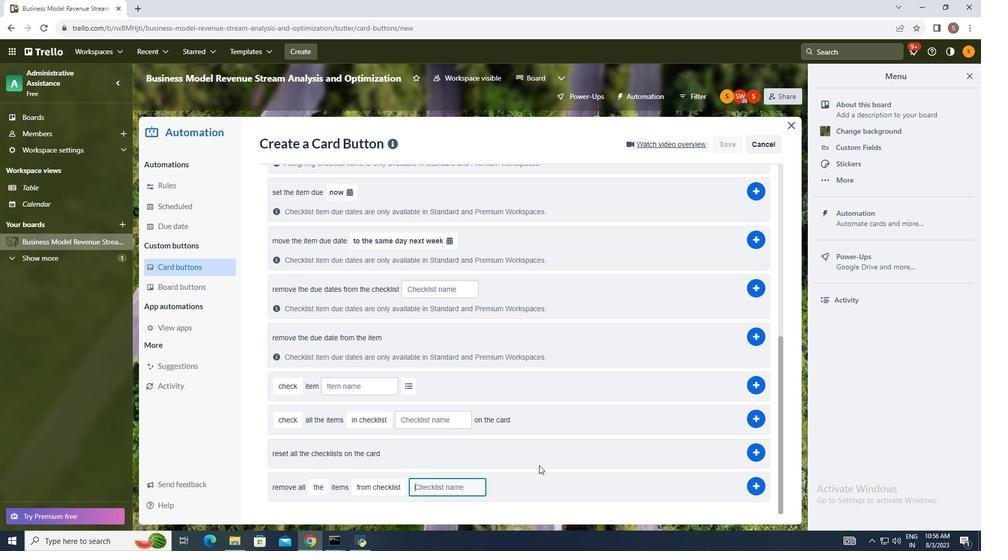 
Action: Key pressed backlog
Screenshot: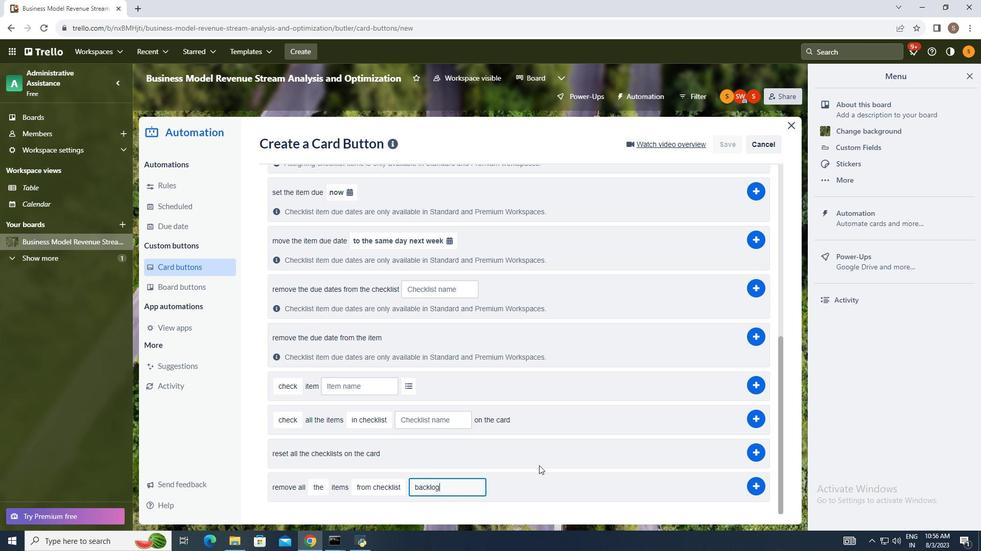 
Action: Mouse moved to (753, 491)
Screenshot: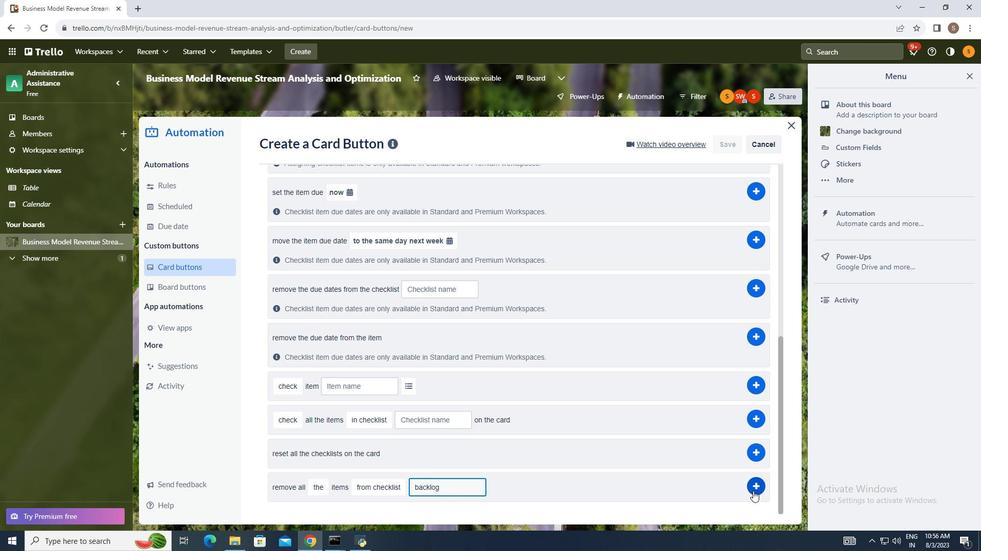 
Action: Mouse pressed left at (753, 491)
Screenshot: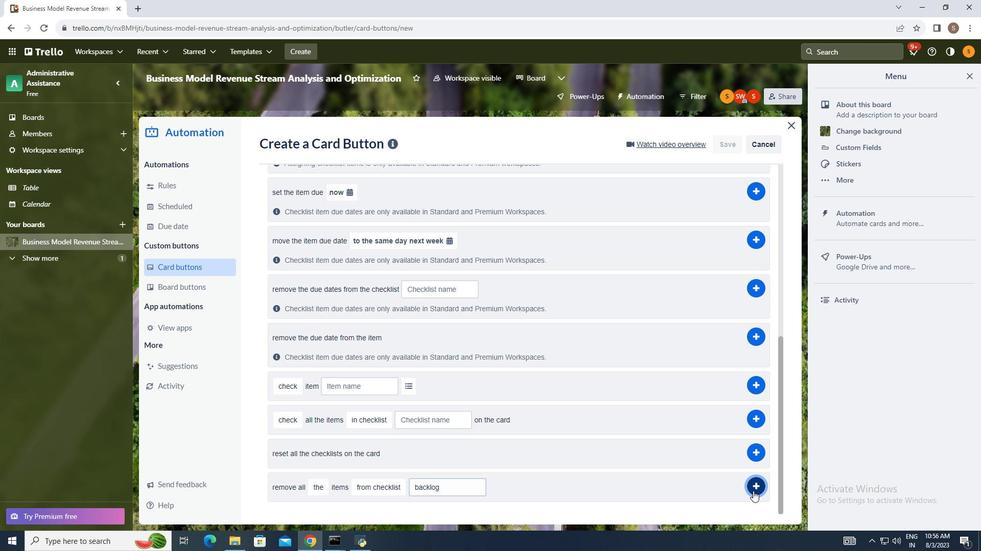 
Action: Mouse moved to (818, 464)
Screenshot: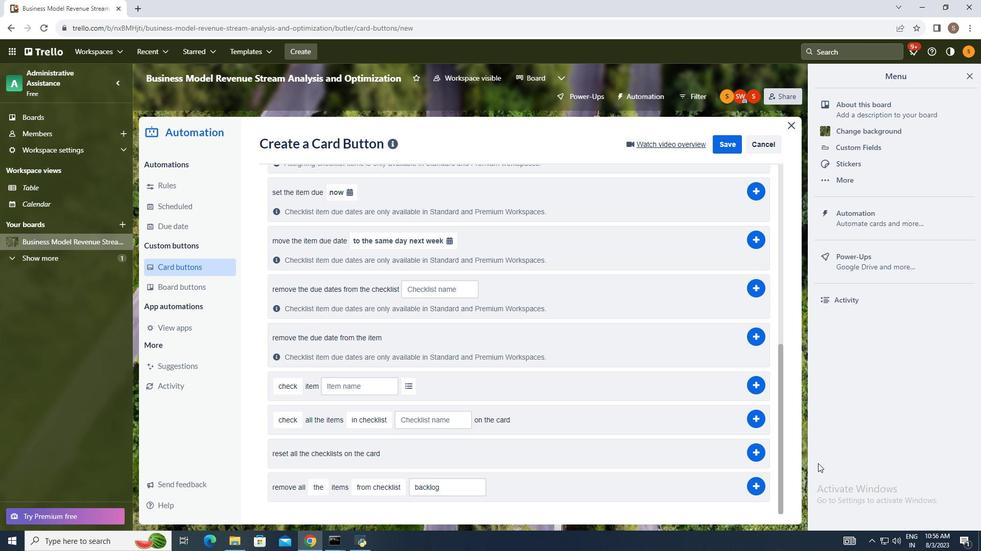 
